 Task: Add the task  Create a new online platform for peer-to-peer rental services to the section Code Collectors in the project AgileIntegrate and add a Due Date to the respective task as 2024/01/08
Action: Mouse moved to (690, 311)
Screenshot: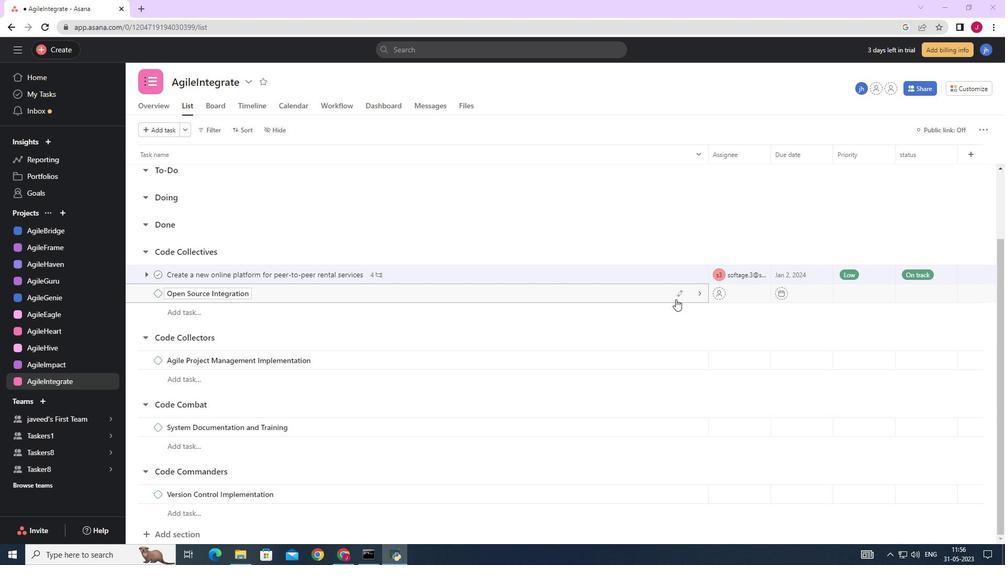 
Action: Mouse scrolled (690, 311) with delta (0, 0)
Screenshot: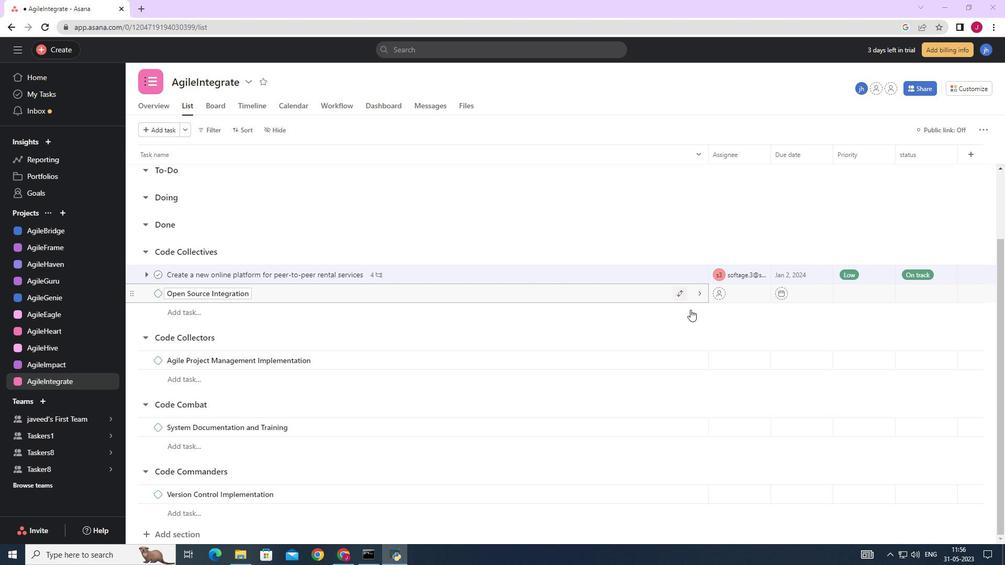 
Action: Mouse scrolled (690, 311) with delta (0, 0)
Screenshot: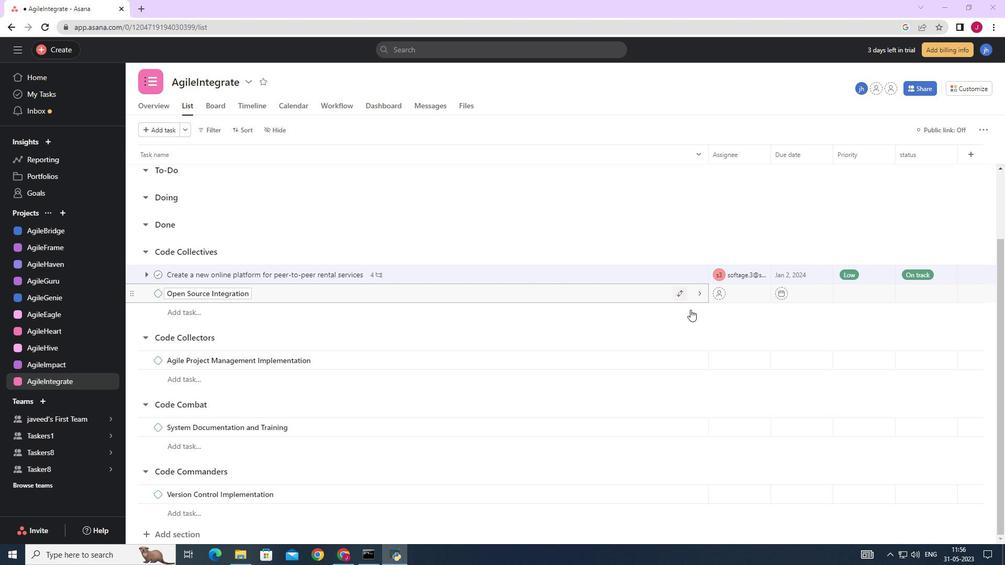 
Action: Mouse scrolled (690, 311) with delta (0, 0)
Screenshot: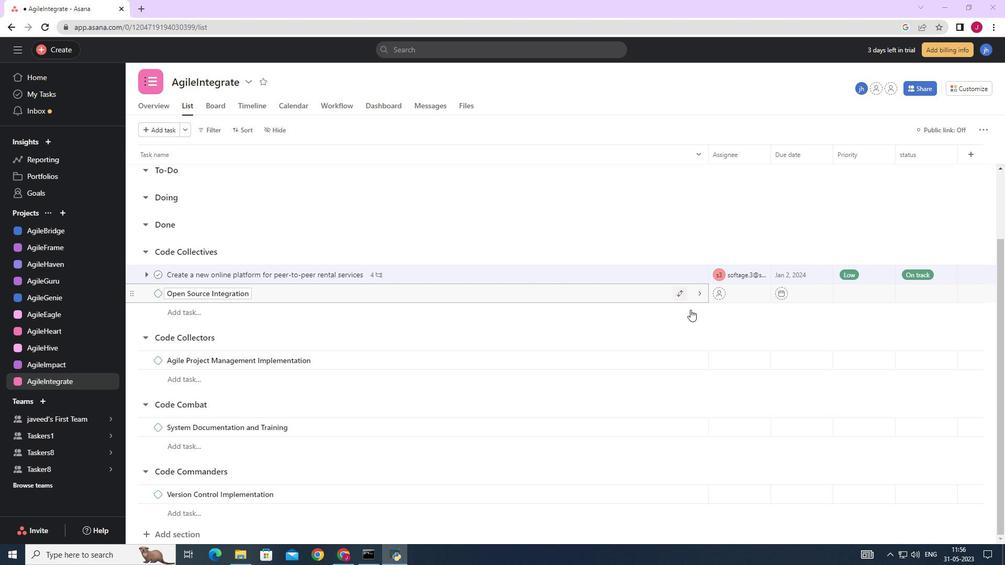 
Action: Mouse moved to (690, 311)
Screenshot: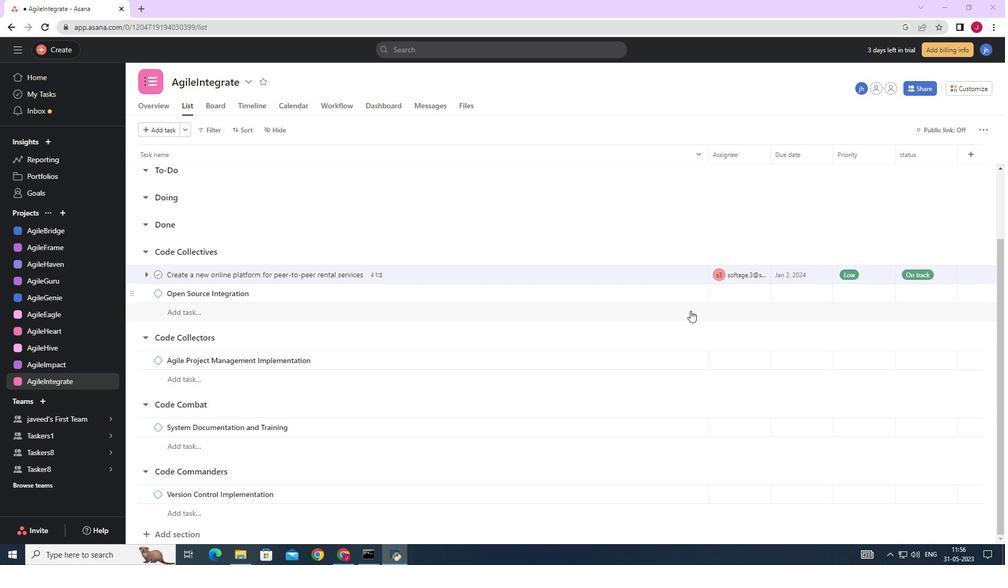 
Action: Mouse scrolled (690, 311) with delta (0, 0)
Screenshot: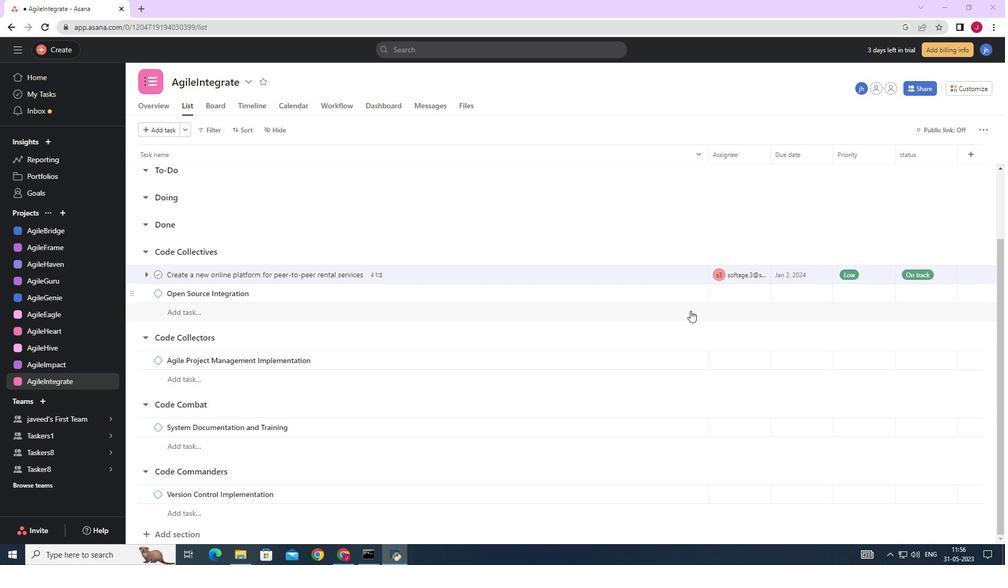 
Action: Mouse moved to (678, 360)
Screenshot: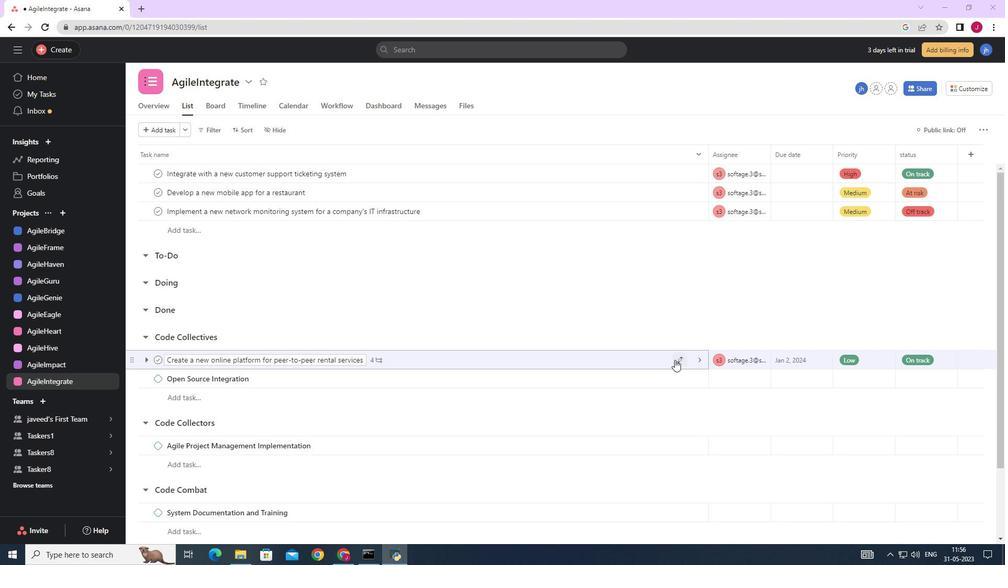 
Action: Mouse pressed left at (678, 360)
Screenshot: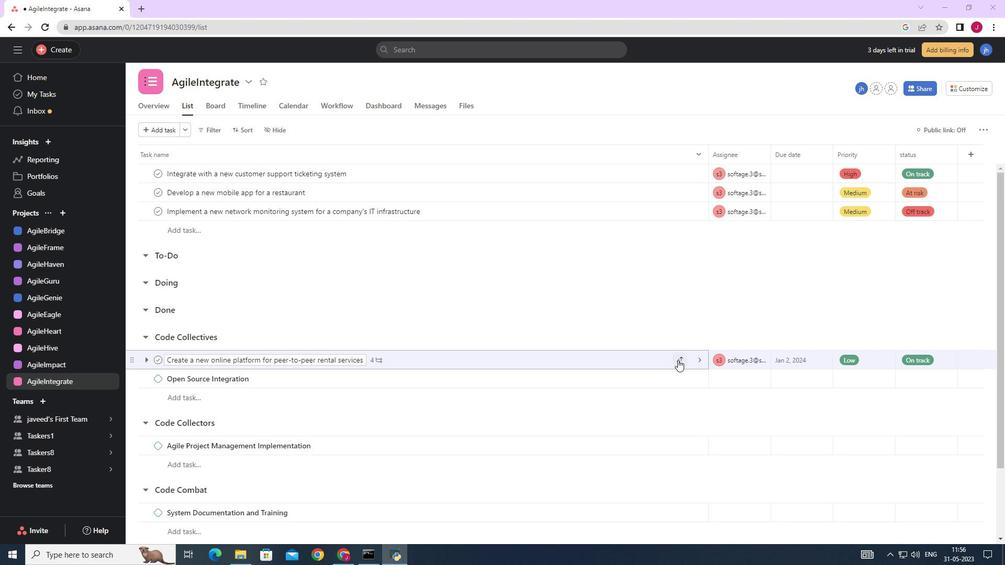 
Action: Mouse moved to (634, 298)
Screenshot: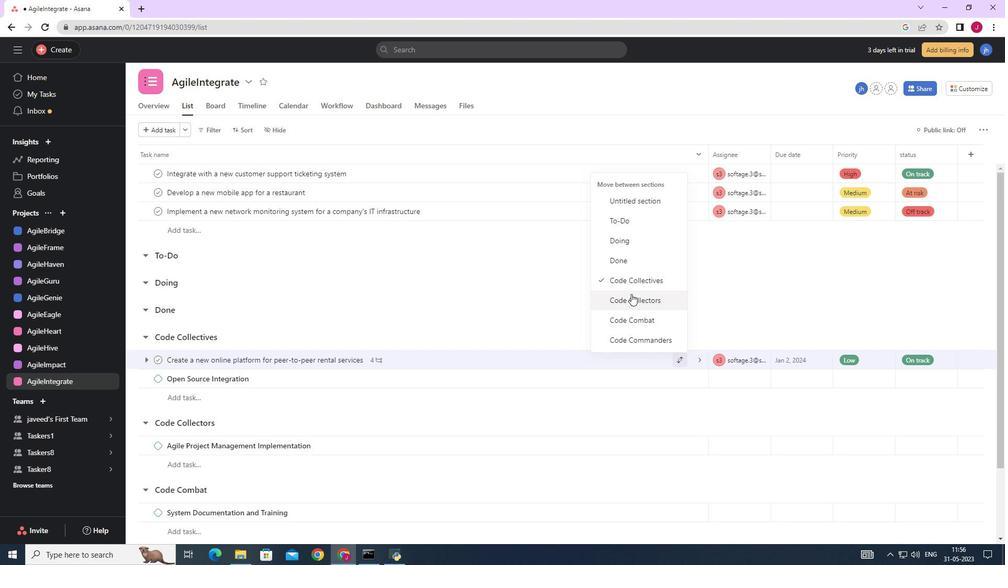 
Action: Mouse pressed left at (634, 298)
Screenshot: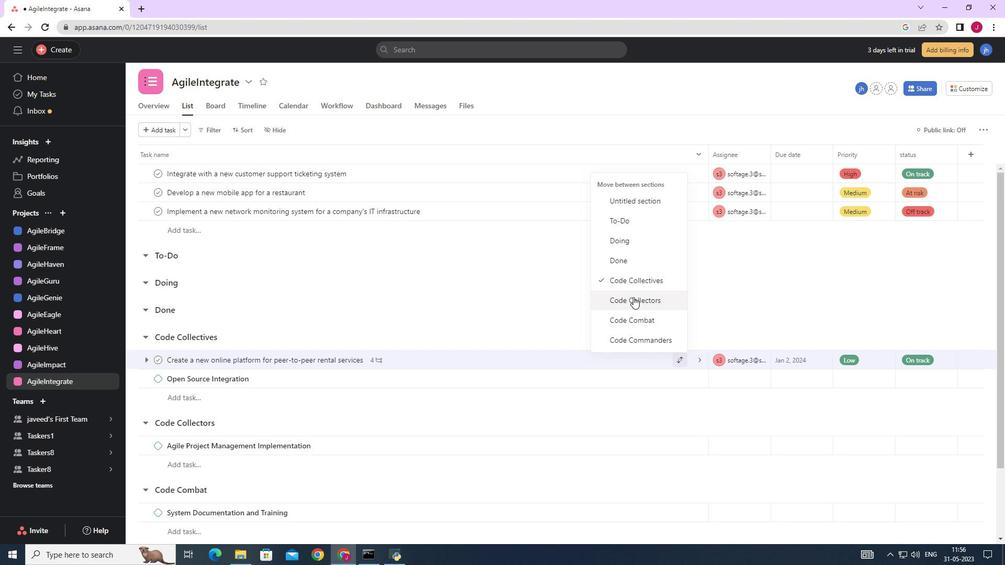 
Action: Mouse moved to (826, 425)
Screenshot: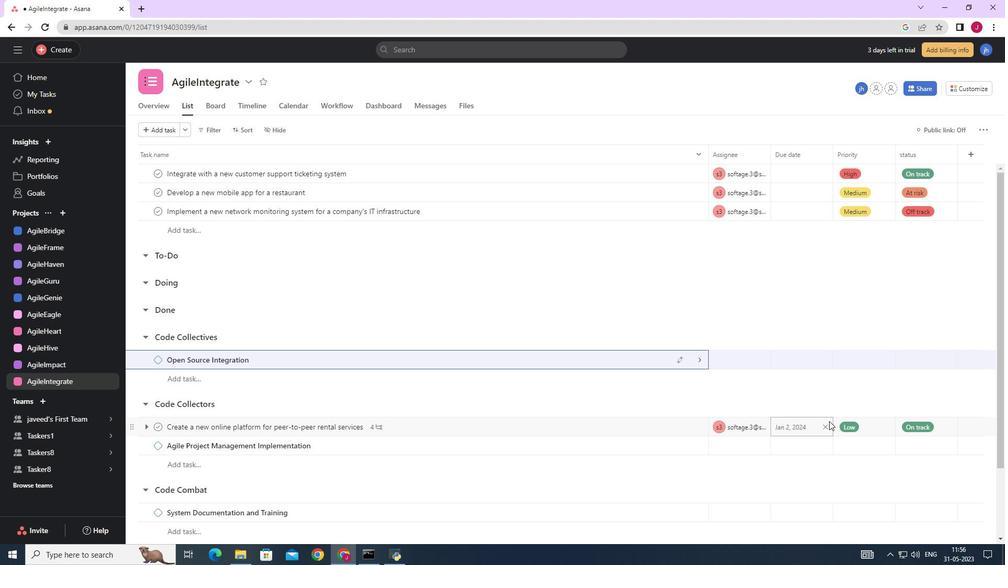 
Action: Mouse pressed left at (826, 425)
Screenshot: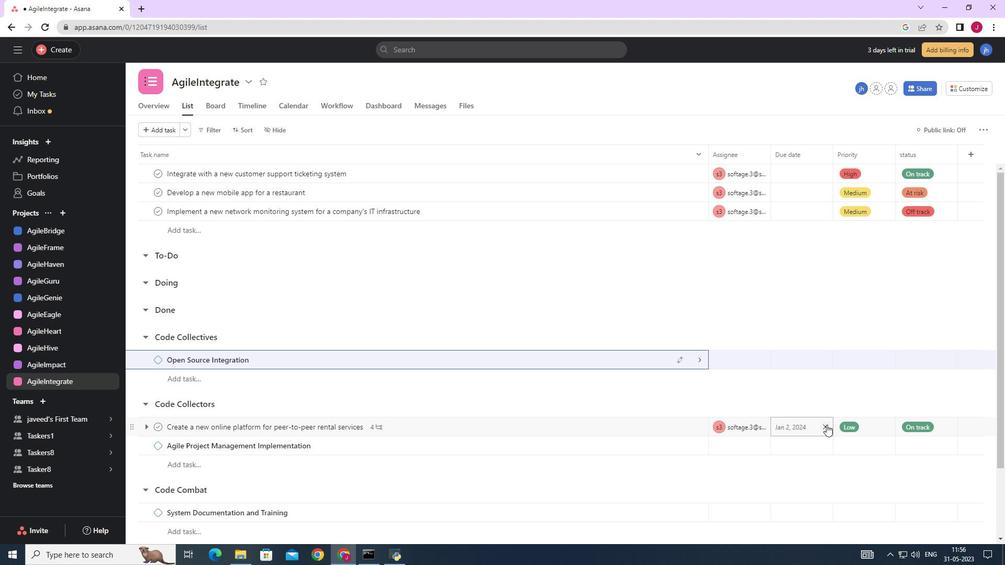 
Action: Mouse moved to (826, 425)
Screenshot: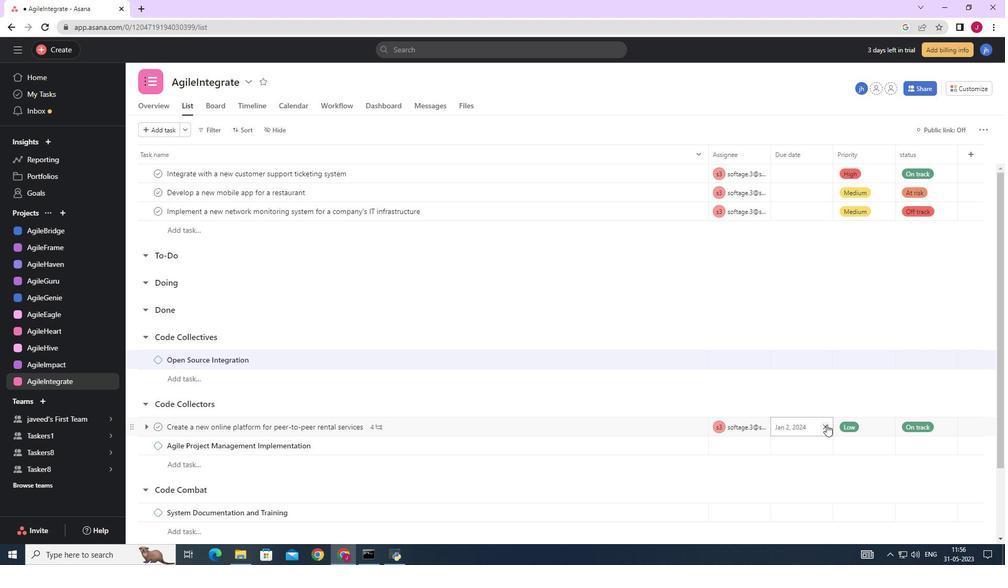 
Action: Mouse pressed left at (826, 425)
Screenshot: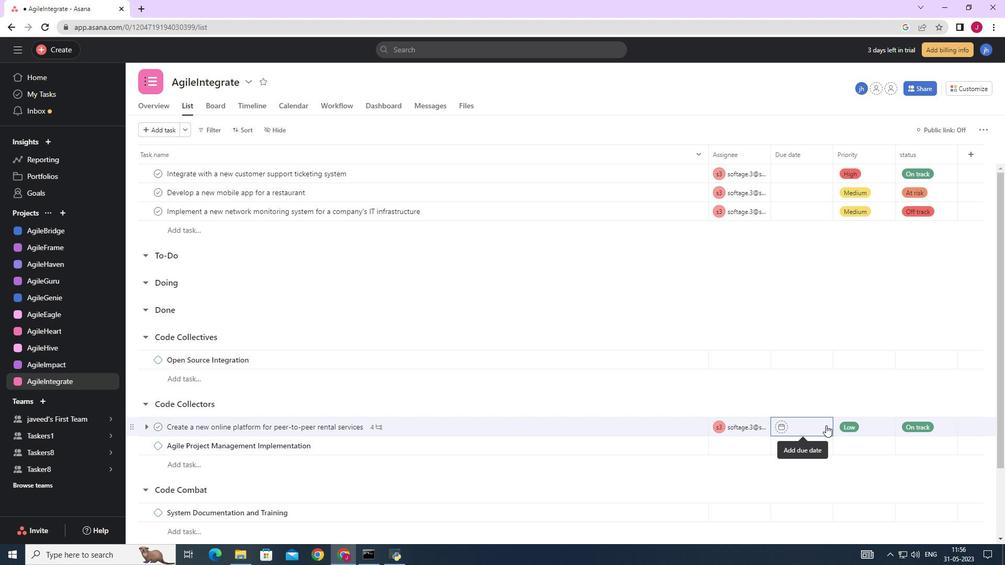 
Action: Mouse moved to (909, 261)
Screenshot: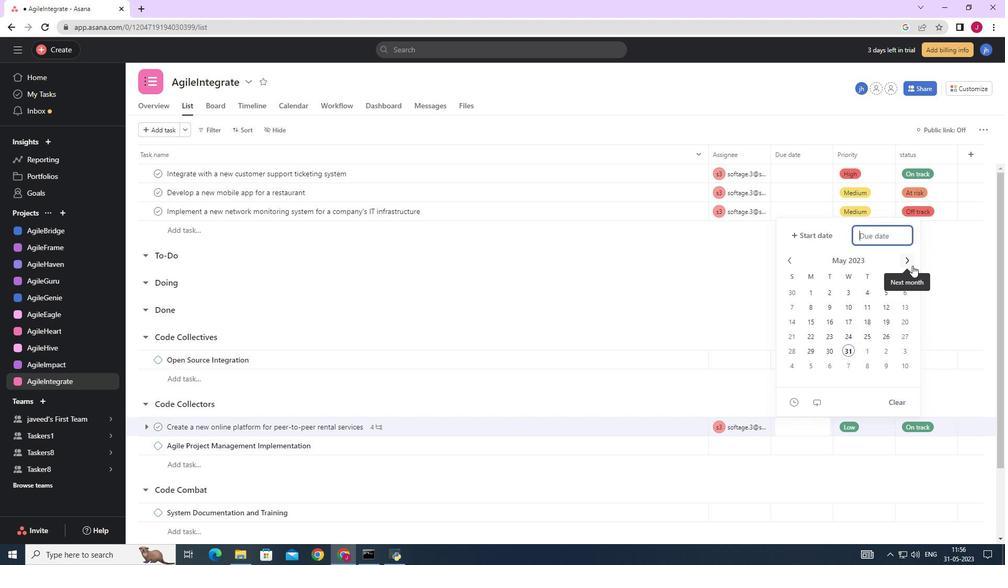 
Action: Mouse pressed left at (909, 261)
Screenshot: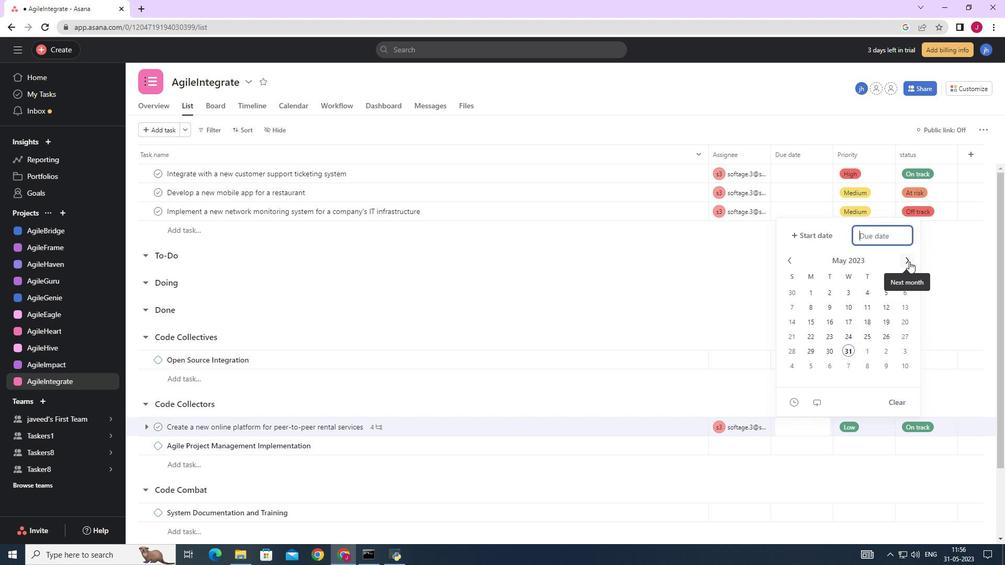 
Action: Mouse pressed left at (909, 261)
Screenshot: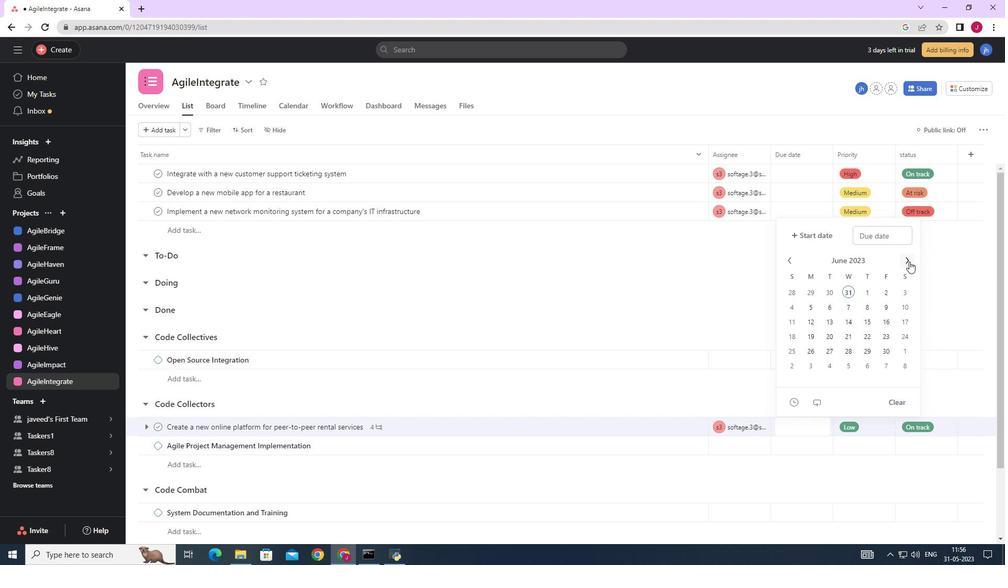 
Action: Mouse pressed left at (909, 261)
Screenshot: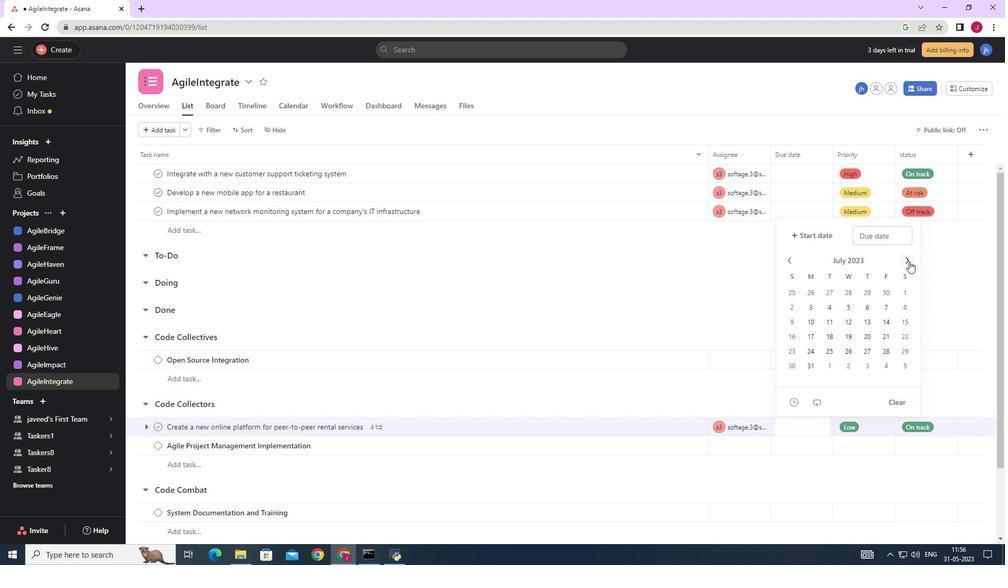 
Action: Mouse pressed left at (909, 261)
Screenshot: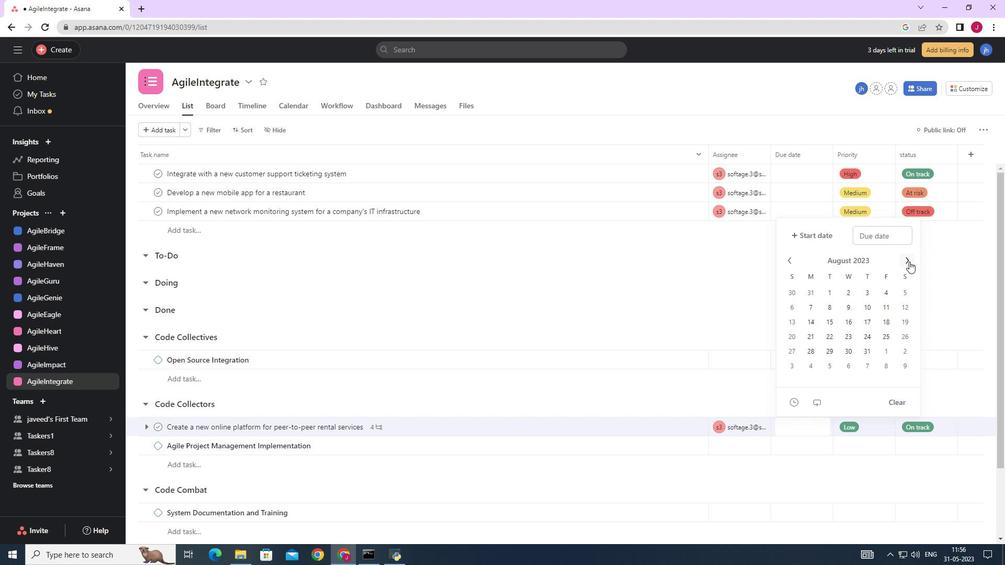 
Action: Mouse pressed left at (909, 261)
Screenshot: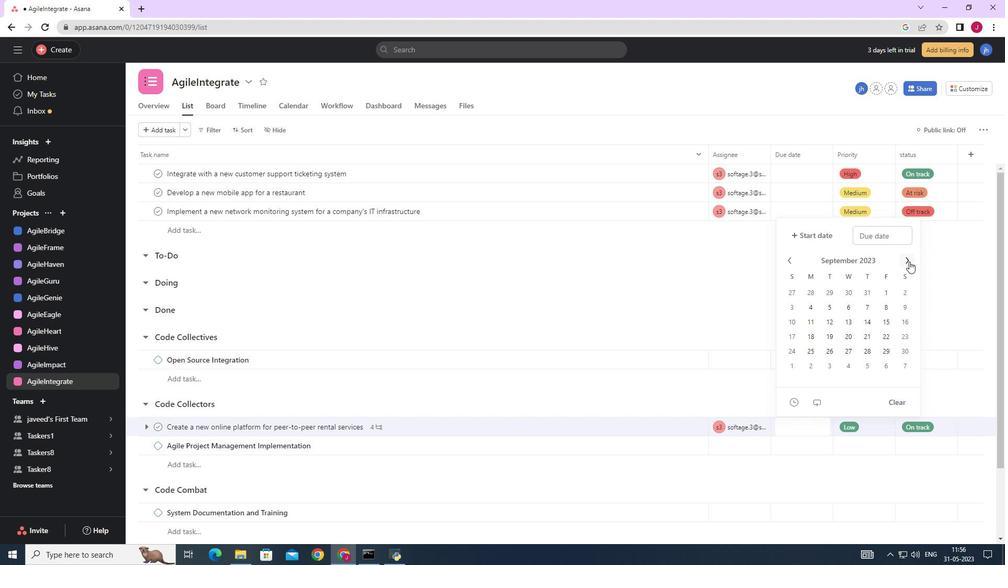 
Action: Mouse pressed left at (909, 261)
Screenshot: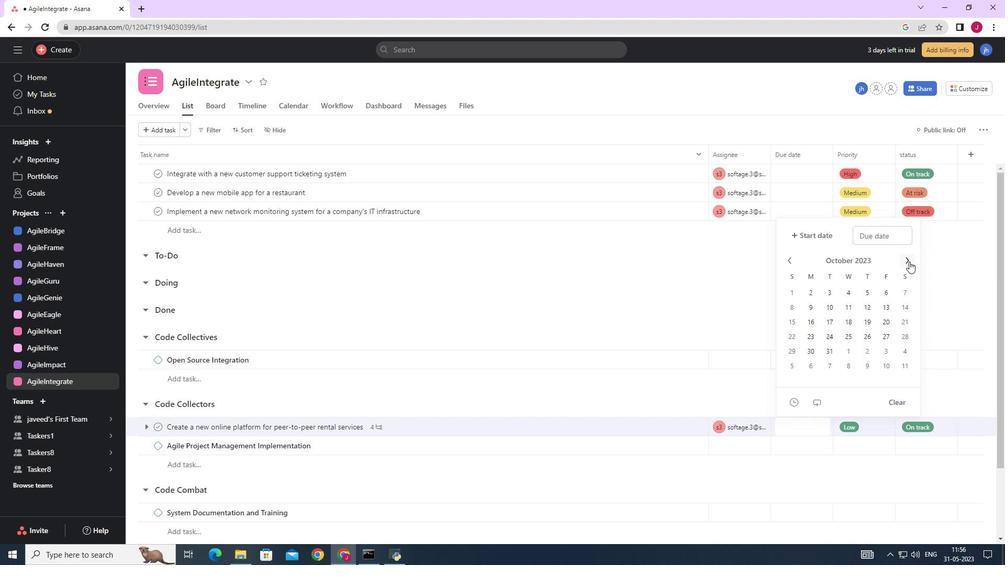 
Action: Mouse pressed left at (909, 261)
Screenshot: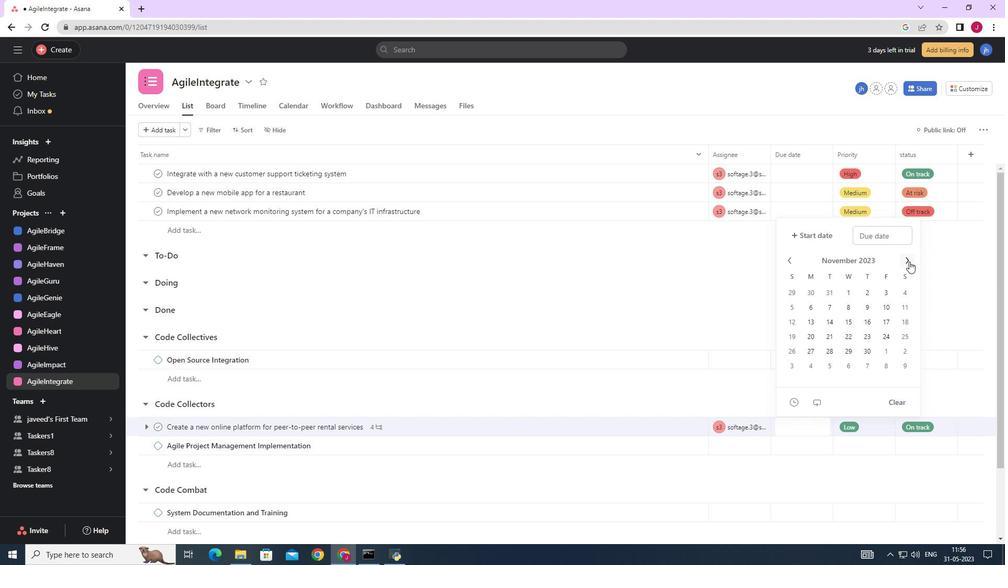 
Action: Mouse pressed left at (909, 261)
Screenshot: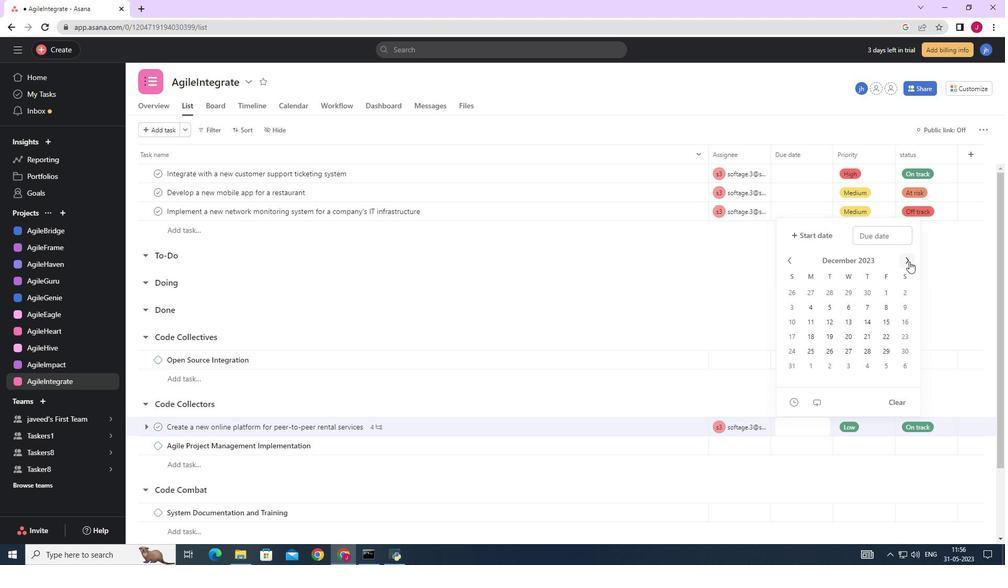 
Action: Mouse moved to (813, 308)
Screenshot: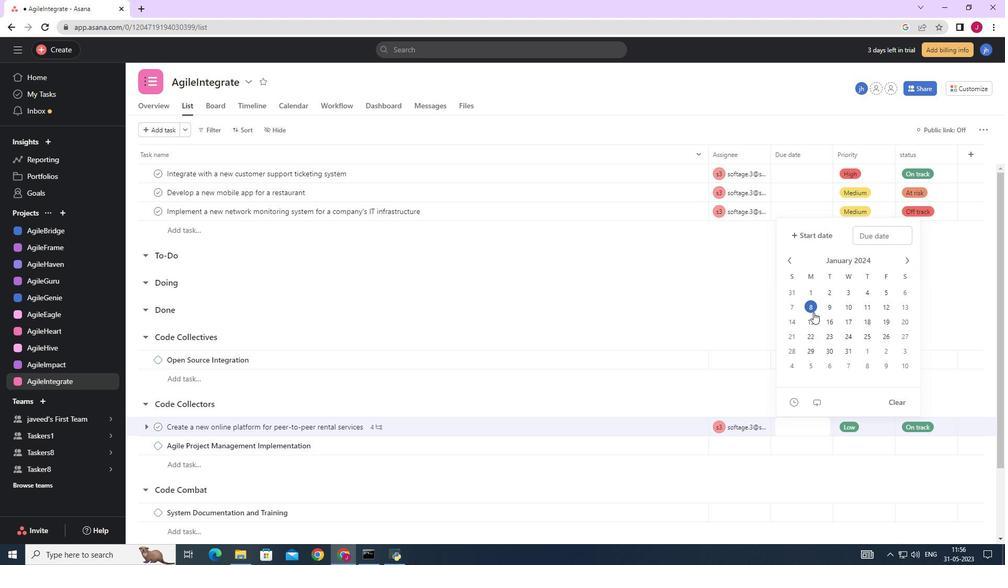 
Action: Mouse pressed left at (813, 308)
Screenshot: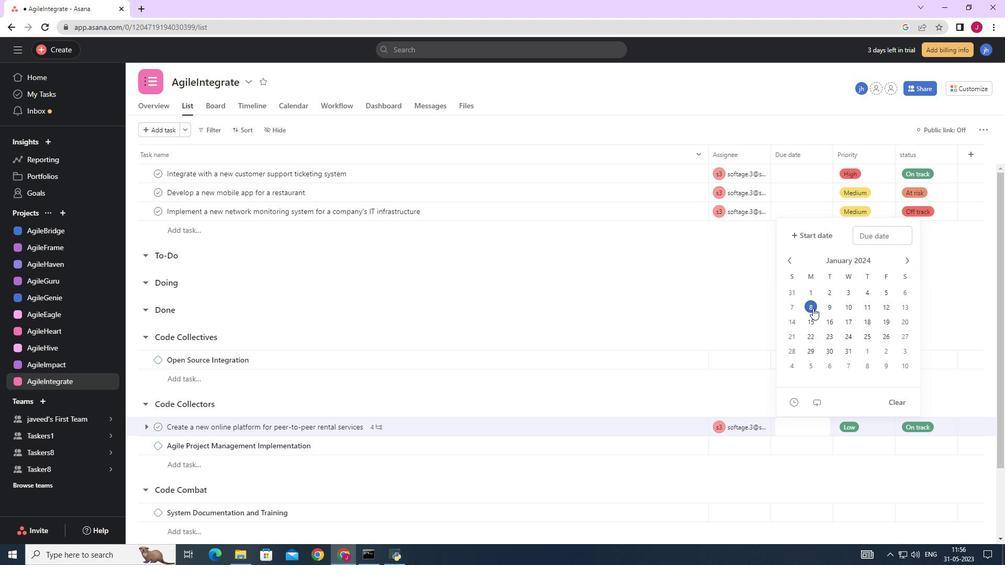 
Action: Mouse moved to (966, 303)
Screenshot: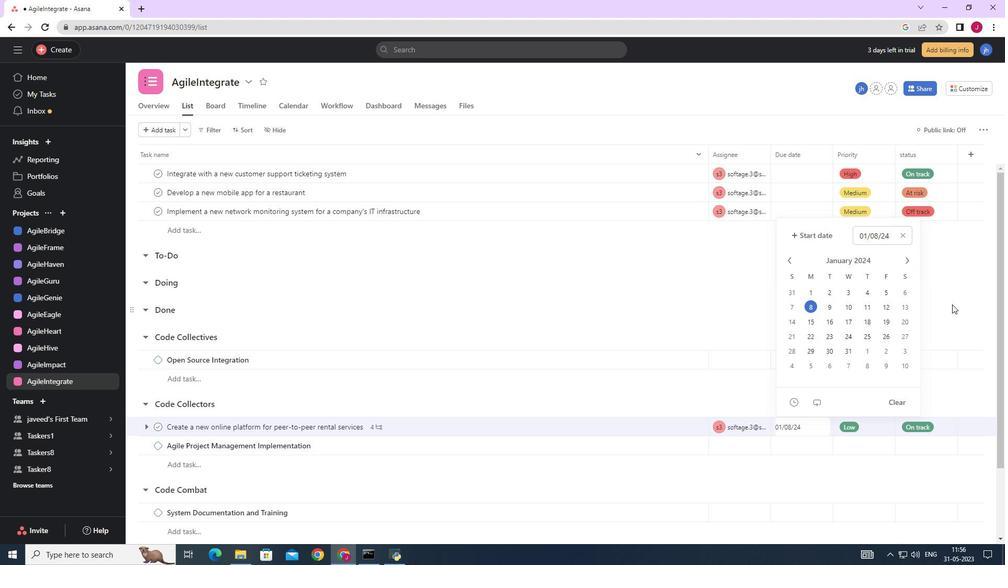 
Action: Mouse pressed left at (966, 303)
Screenshot: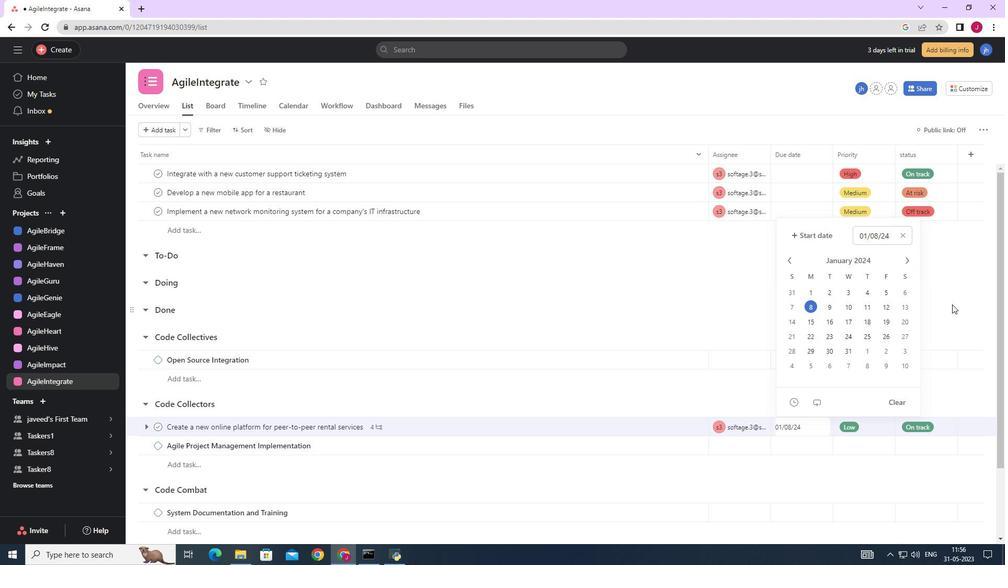 
Action: Mouse moved to (967, 303)
Screenshot: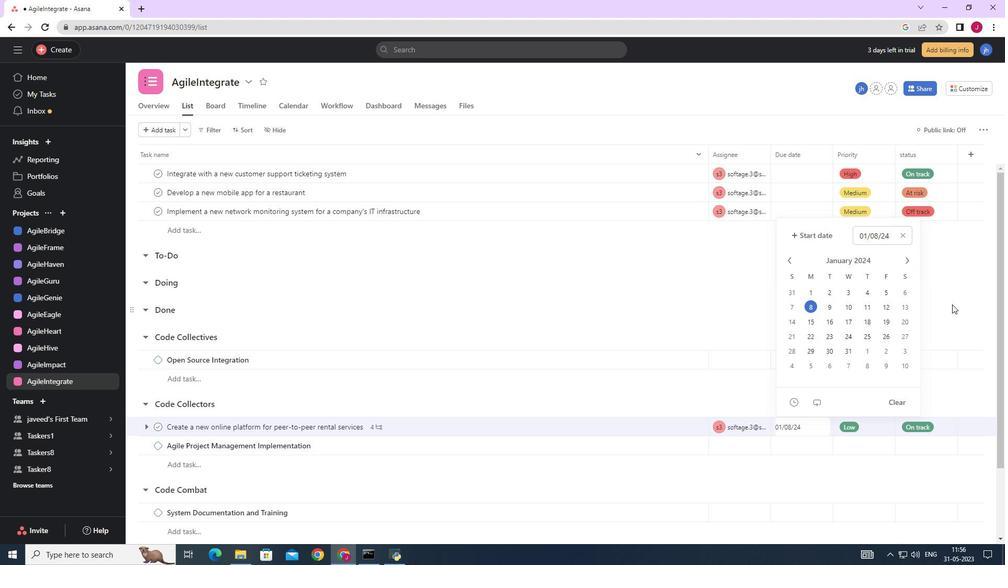 
